 Task: Create a rule from the Recommended list, Task Added to this Project -> add SubTasks in the project AgileHero with SubTasks Gather and Analyse Requirements , Design and Implement Solution , System Test and UAT , Release to Production / Go Live
Action: Mouse moved to (62, 467)
Screenshot: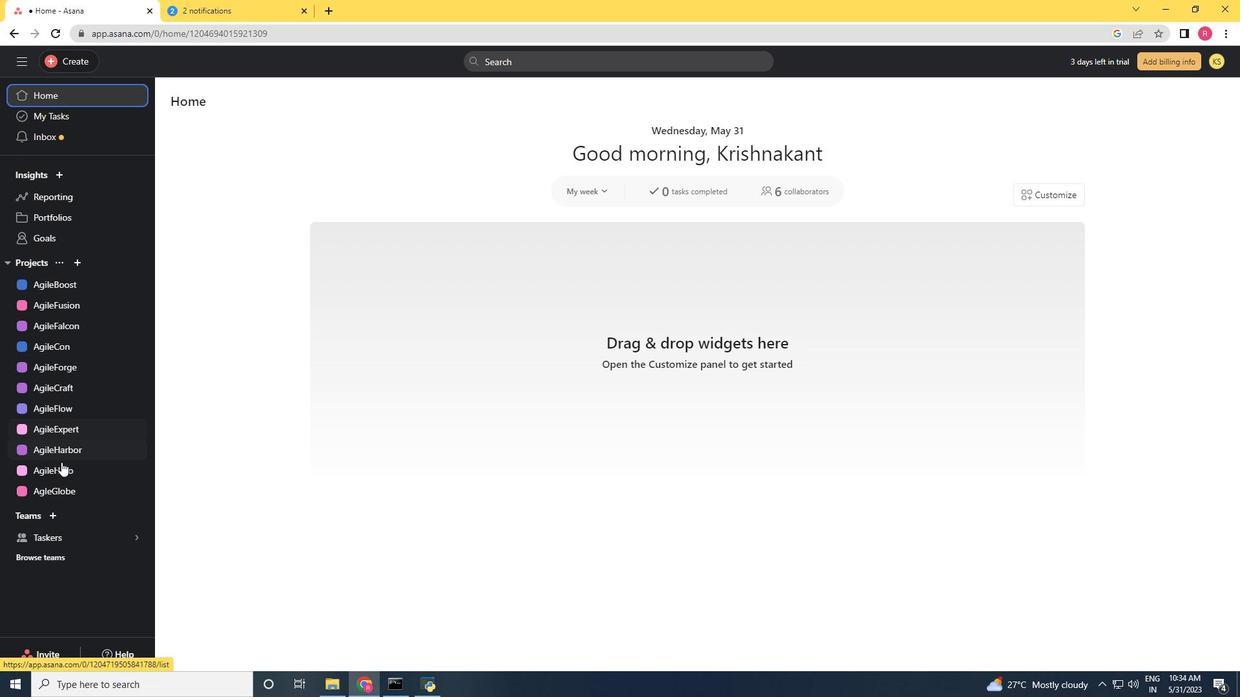 
Action: Mouse pressed left at (62, 467)
Screenshot: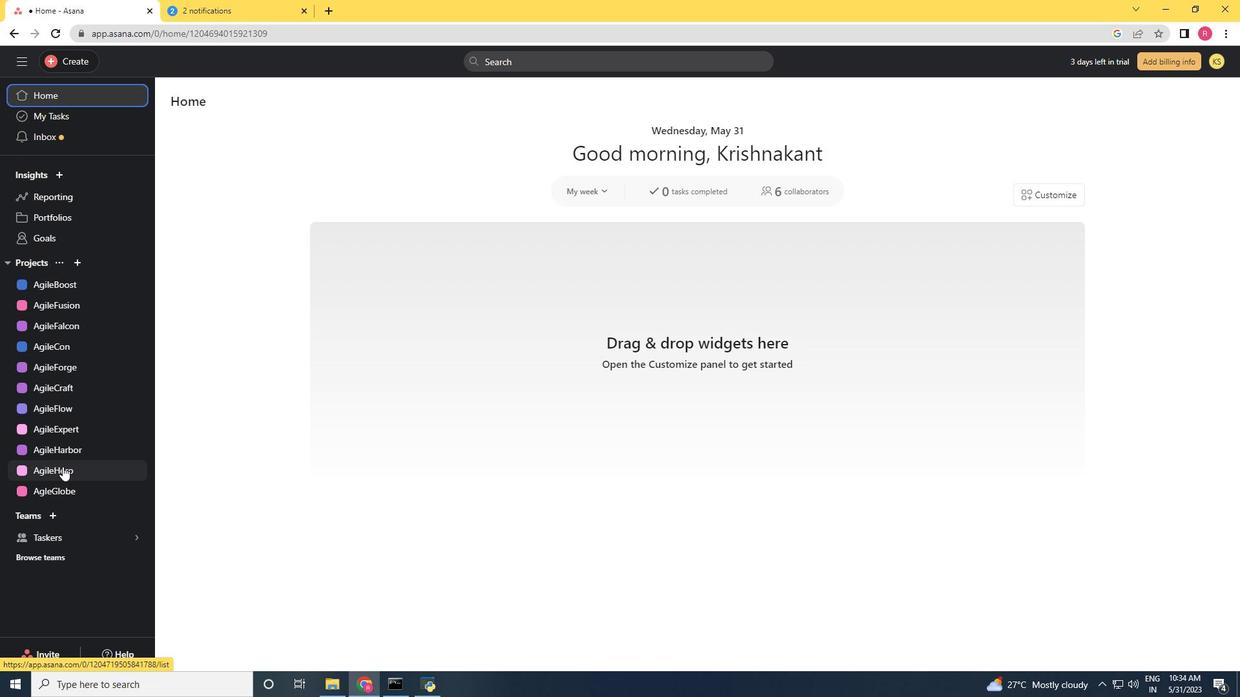 
Action: Mouse moved to (1201, 112)
Screenshot: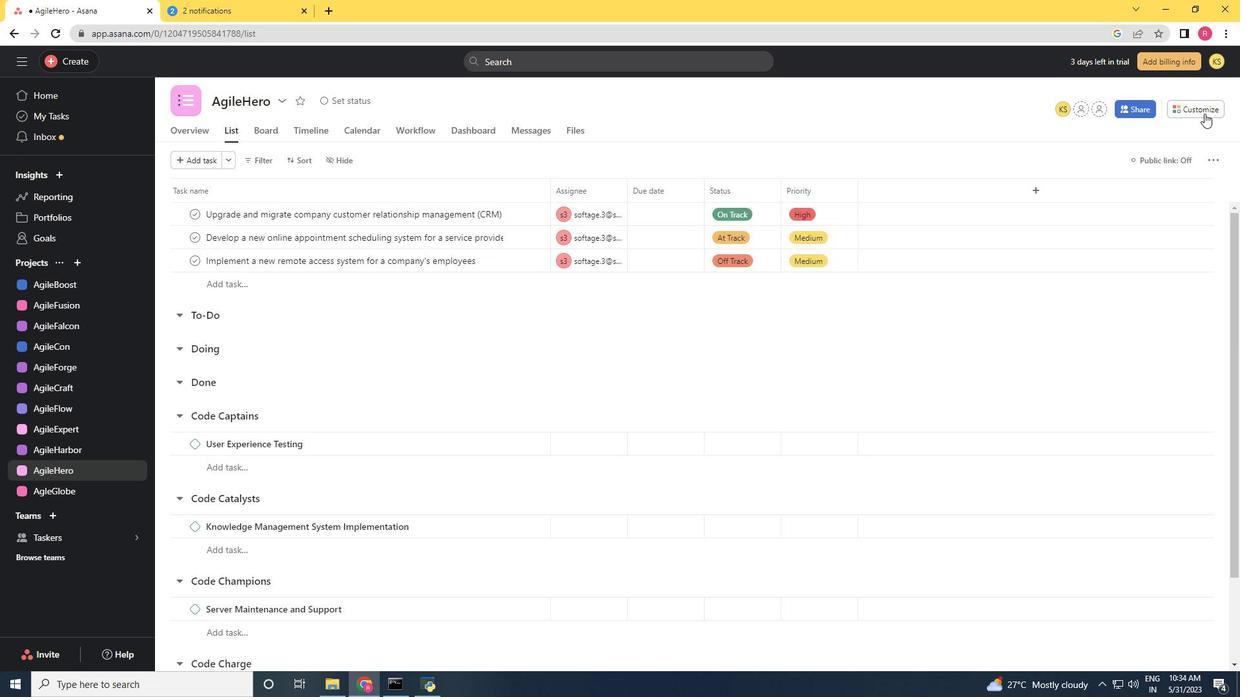 
Action: Mouse pressed left at (1201, 112)
Screenshot: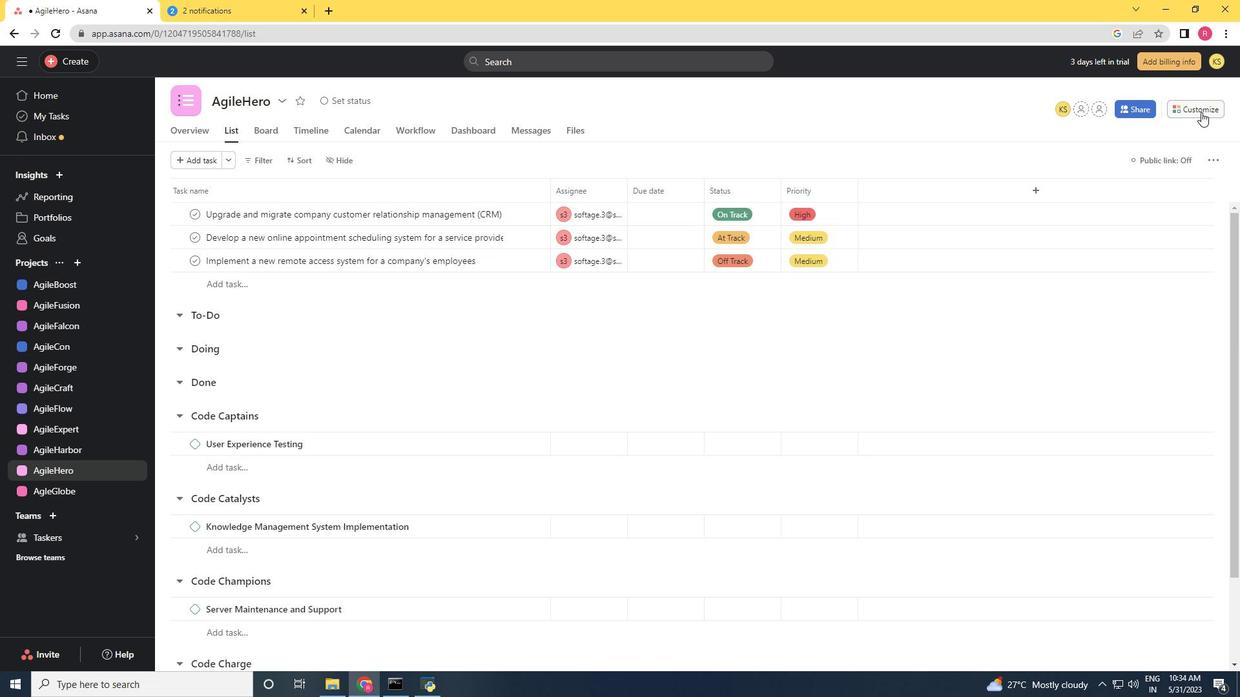 
Action: Mouse moved to (969, 282)
Screenshot: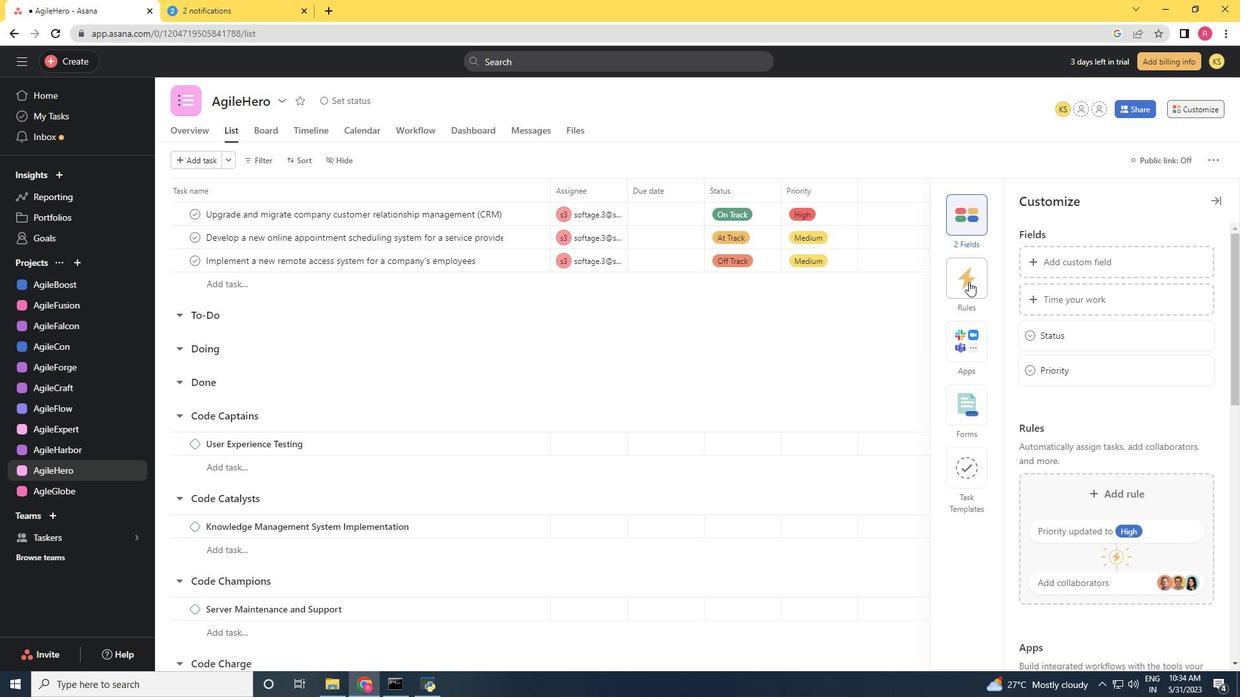 
Action: Mouse pressed left at (969, 282)
Screenshot: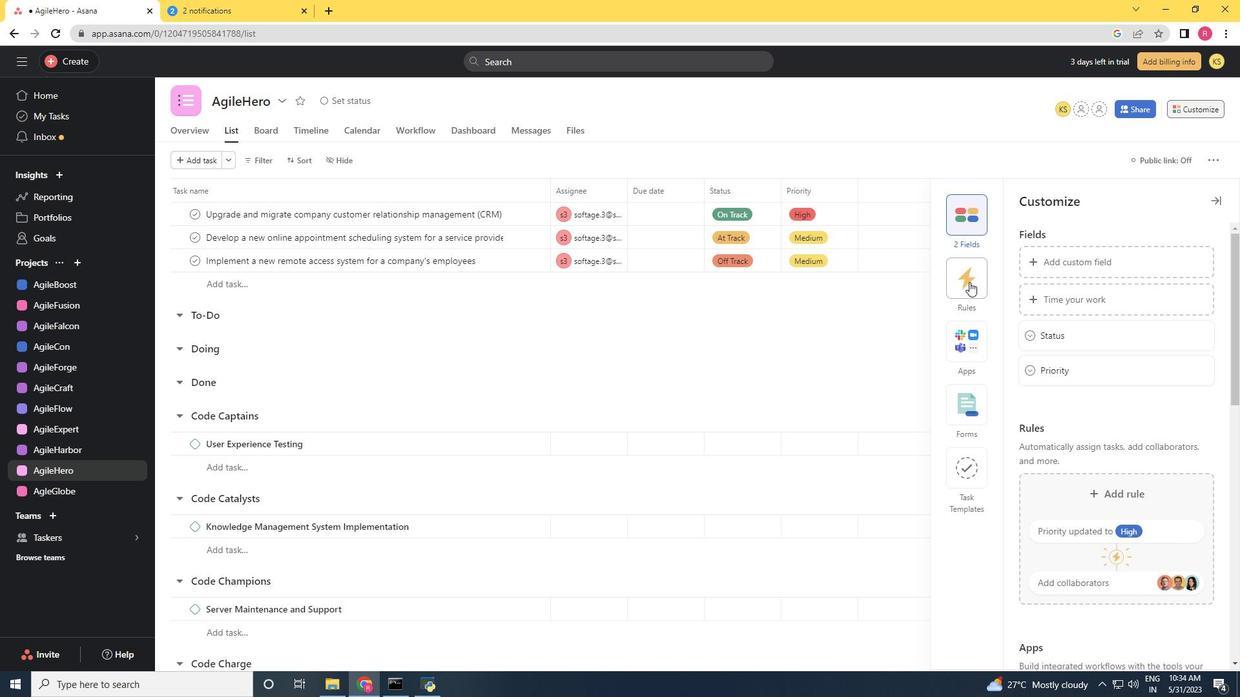 
Action: Mouse moved to (1115, 295)
Screenshot: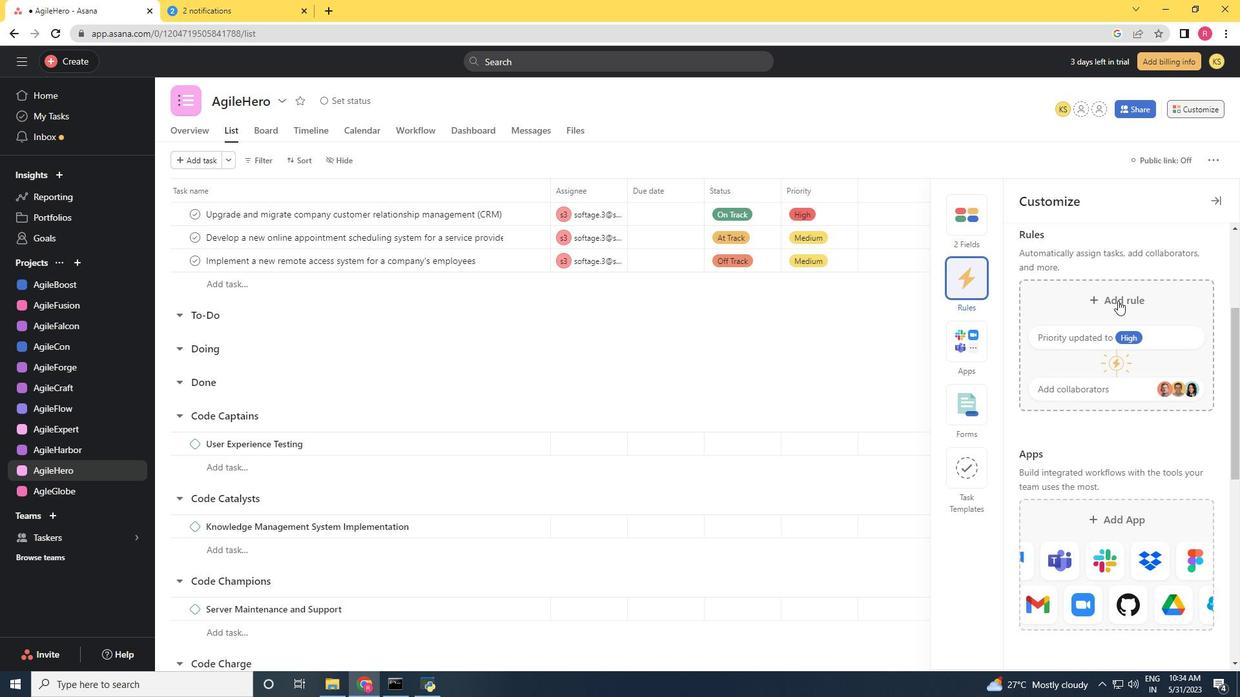 
Action: Mouse pressed left at (1115, 295)
Screenshot: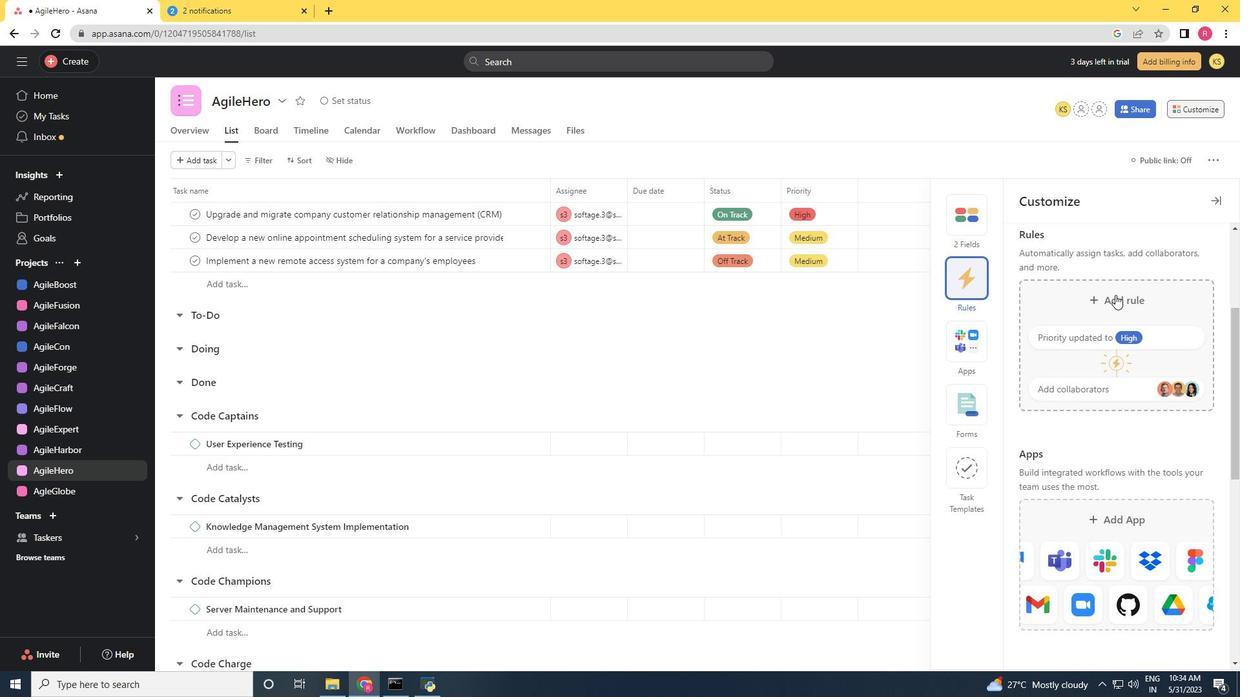 
Action: Mouse moved to (841, 215)
Screenshot: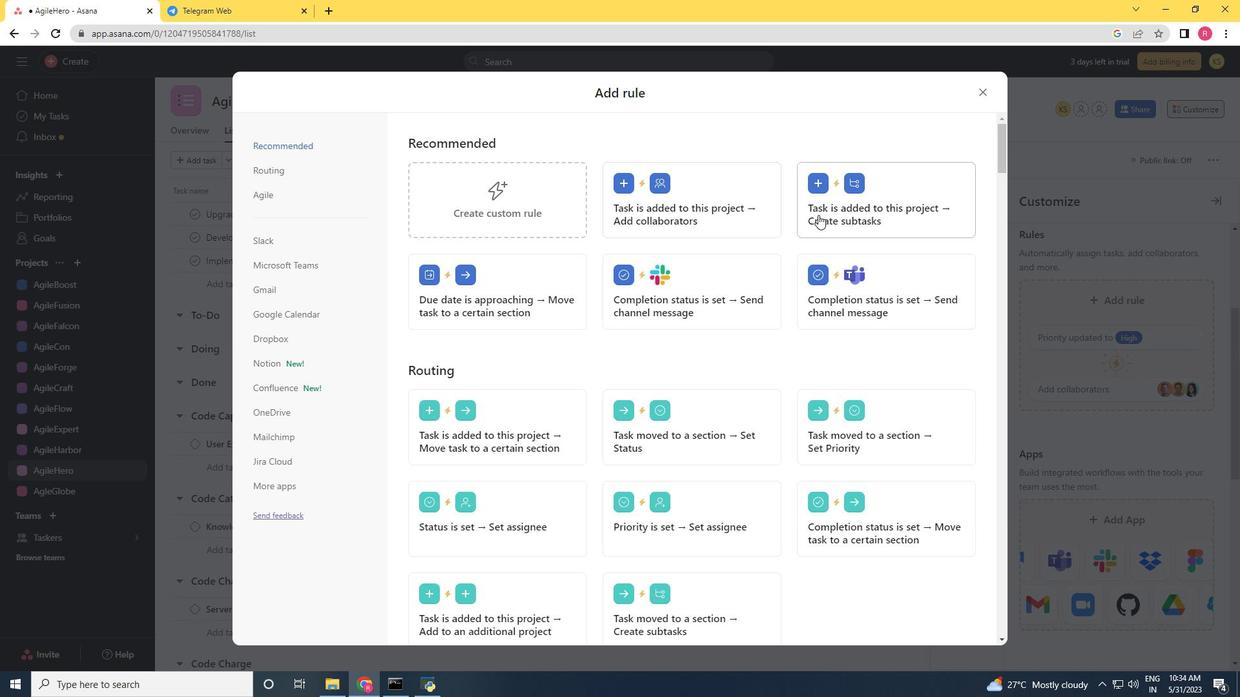 
Action: Mouse scrolled (841, 214) with delta (0, 0)
Screenshot: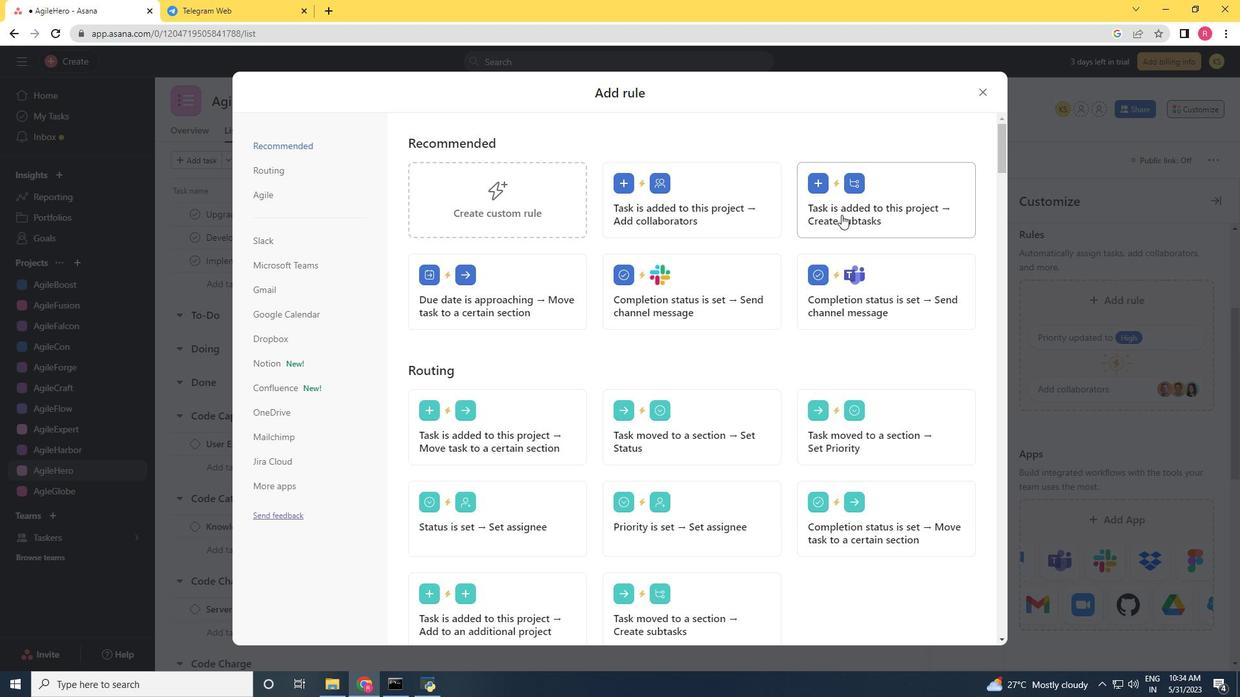 
Action: Mouse scrolled (841, 214) with delta (0, 0)
Screenshot: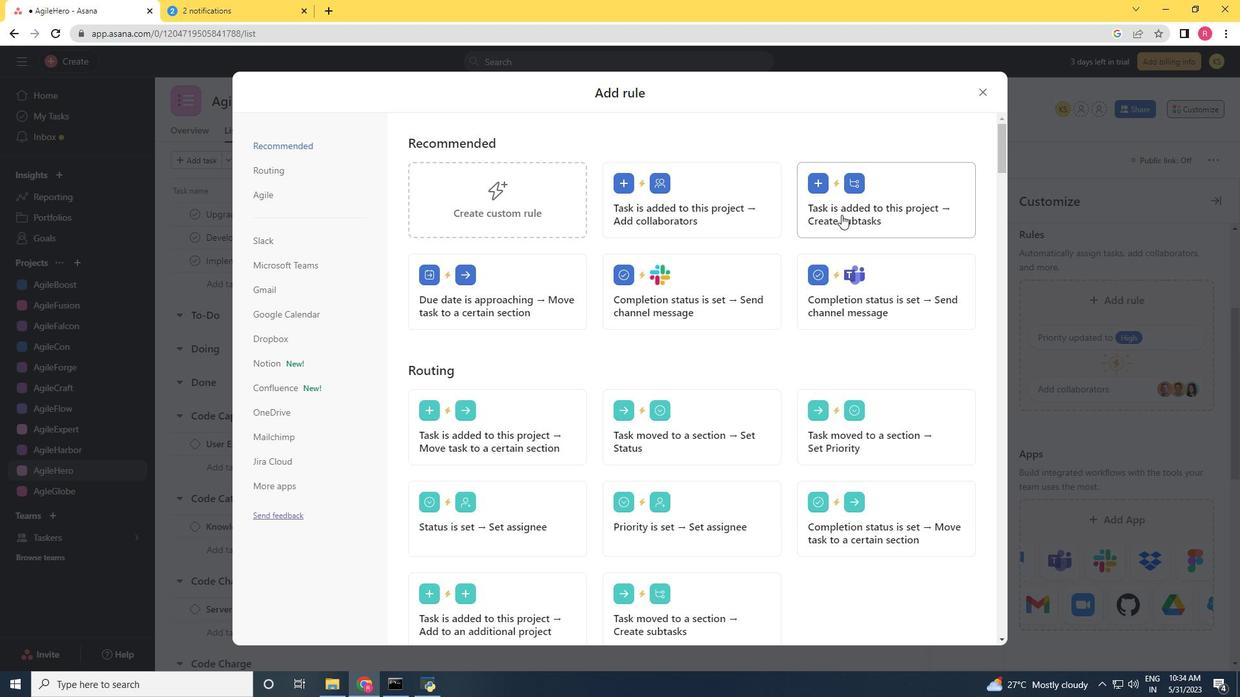 
Action: Mouse scrolled (841, 214) with delta (0, 0)
Screenshot: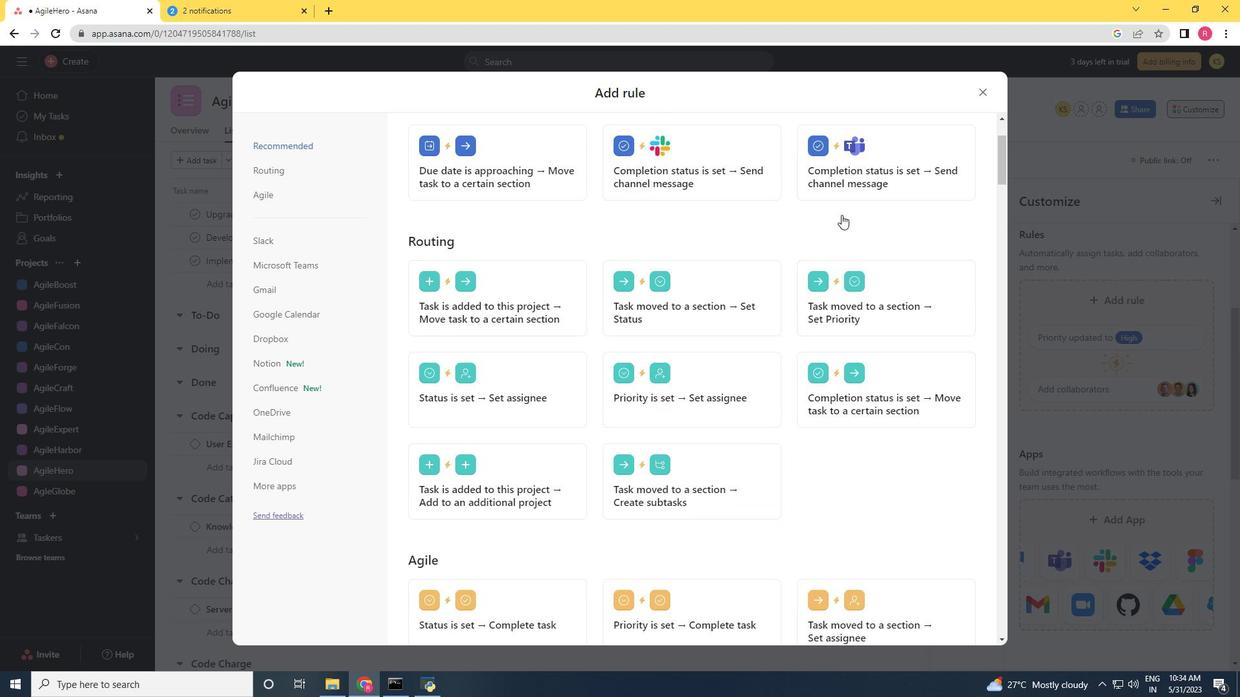 
Action: Mouse scrolled (841, 214) with delta (0, 0)
Screenshot: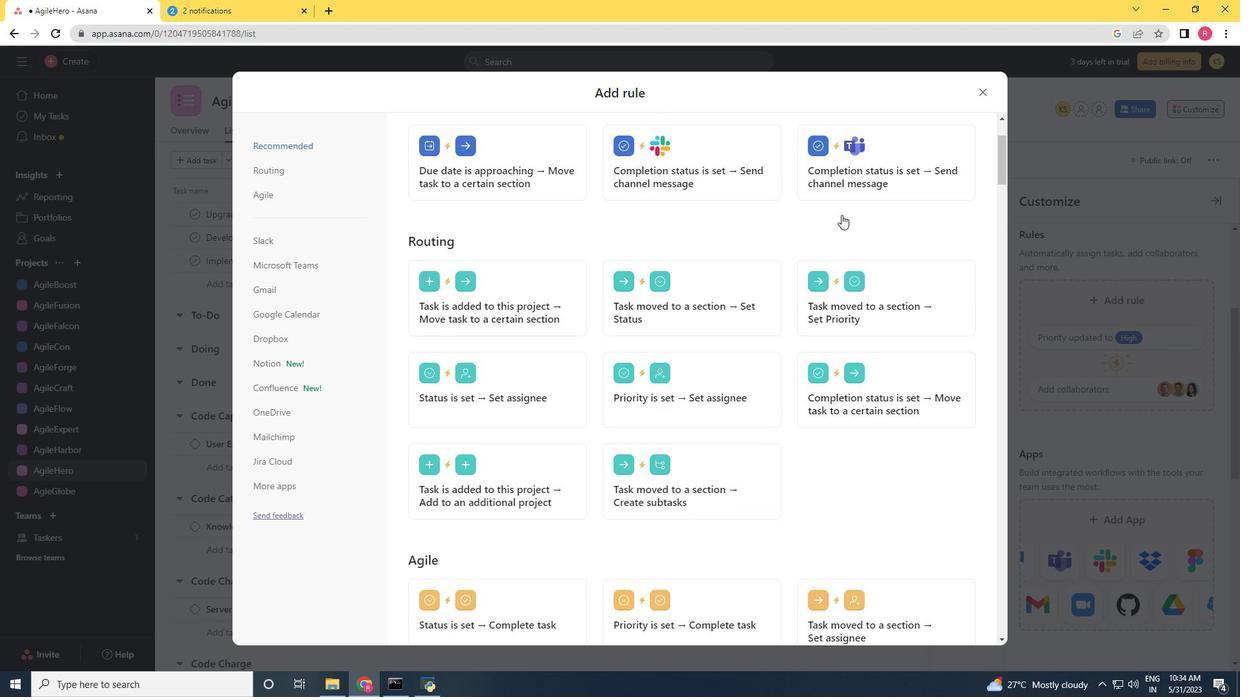 
Action: Mouse scrolled (841, 214) with delta (0, 0)
Screenshot: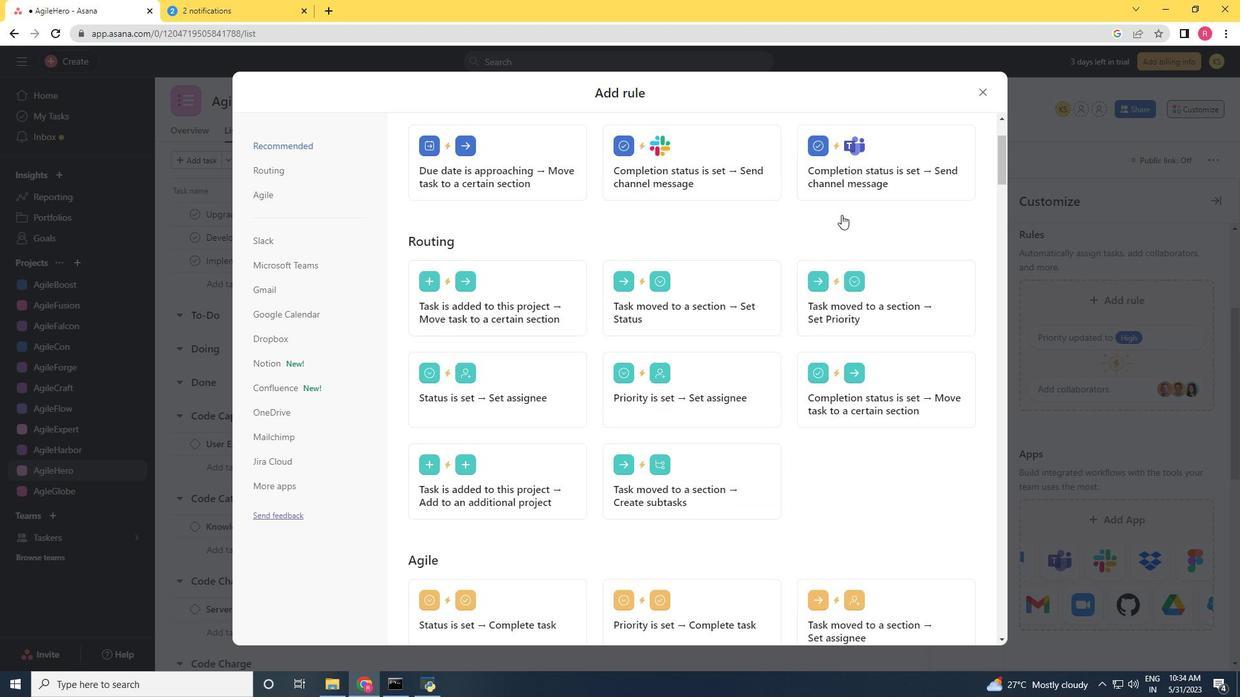 
Action: Mouse scrolled (841, 215) with delta (0, 0)
Screenshot: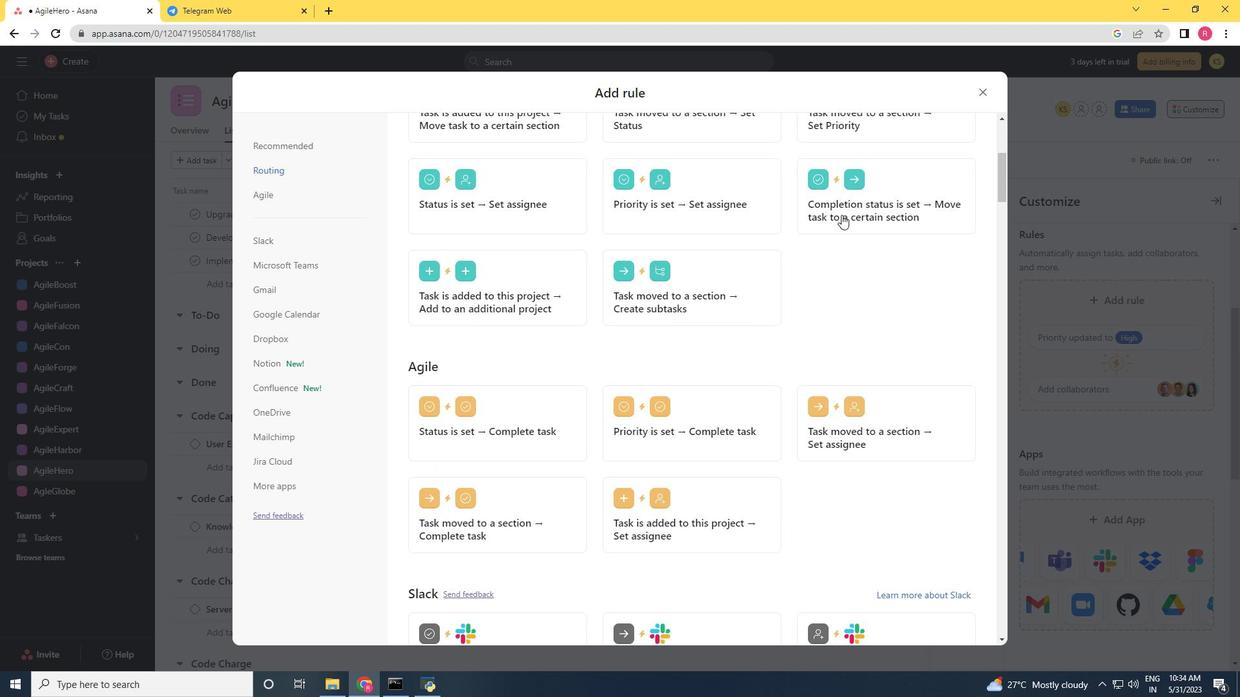 
Action: Mouse scrolled (841, 215) with delta (0, 0)
Screenshot: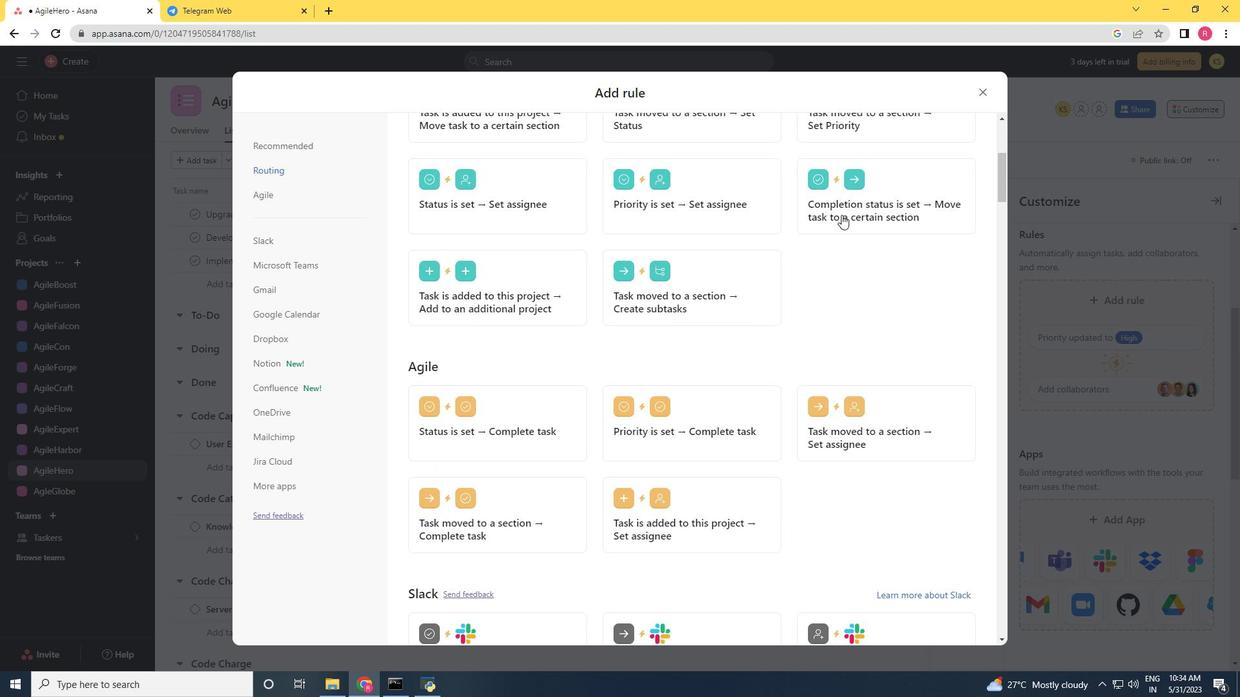 
Action: Mouse scrolled (841, 215) with delta (0, 0)
Screenshot: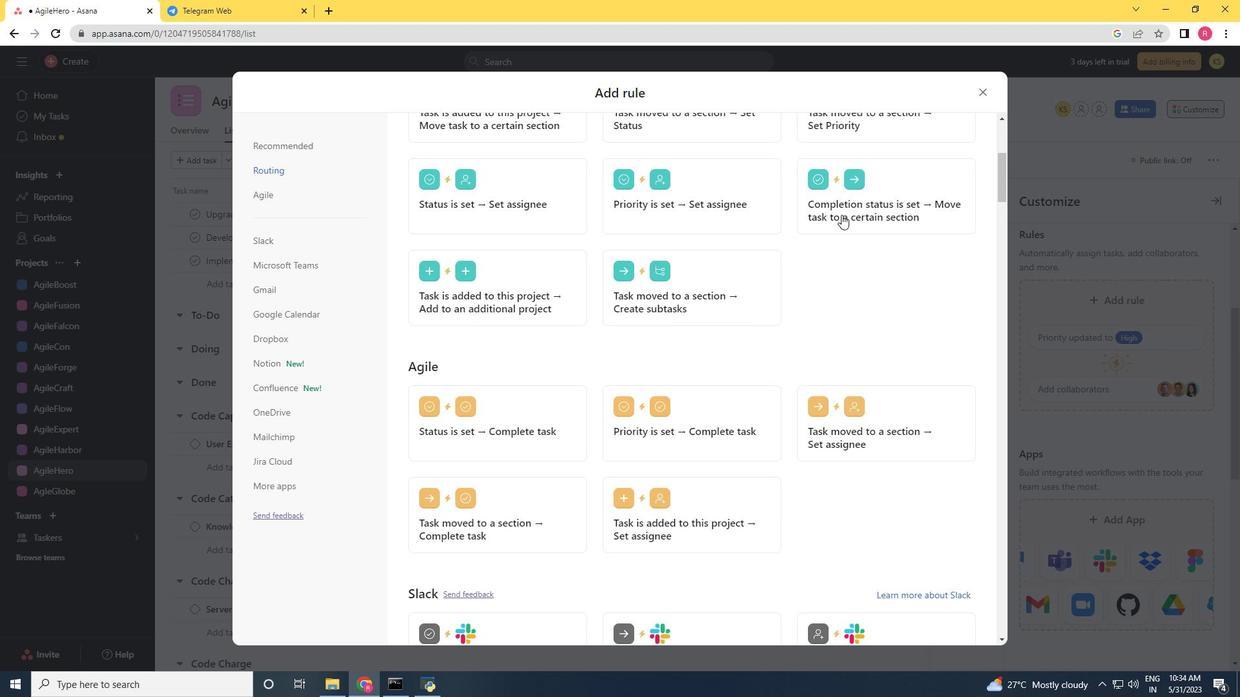 
Action: Mouse scrolled (841, 215) with delta (0, 0)
Screenshot: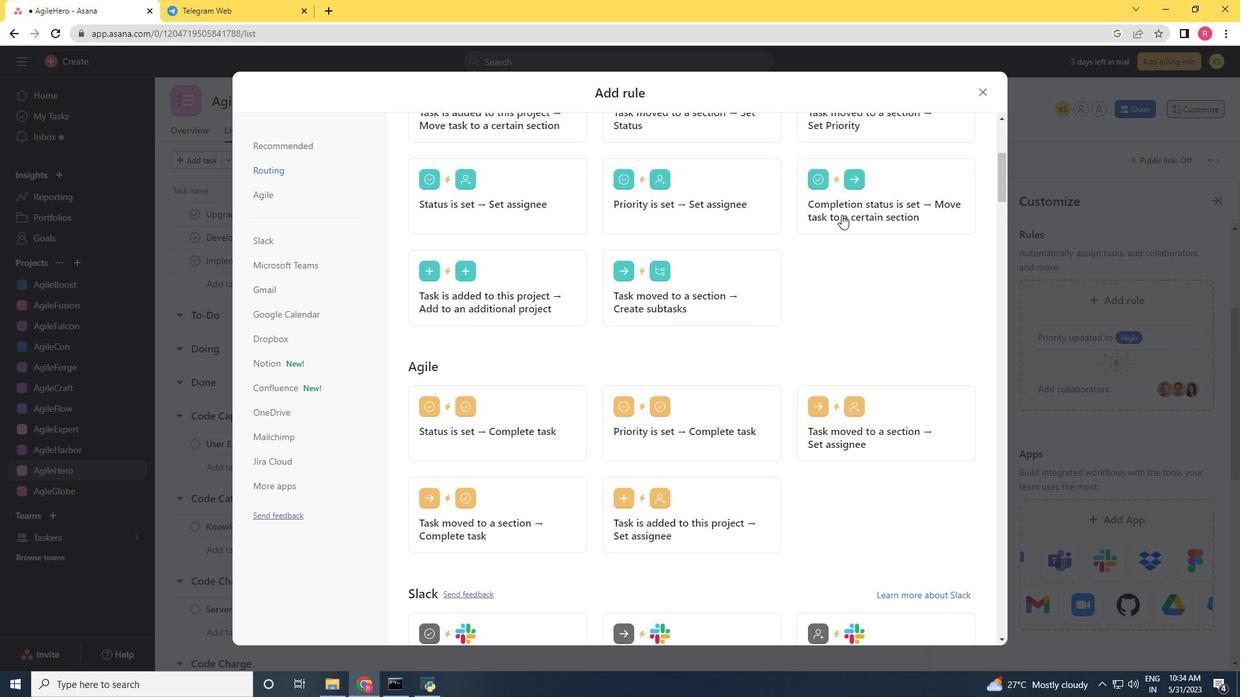 
Action: Mouse scrolled (841, 215) with delta (0, 0)
Screenshot: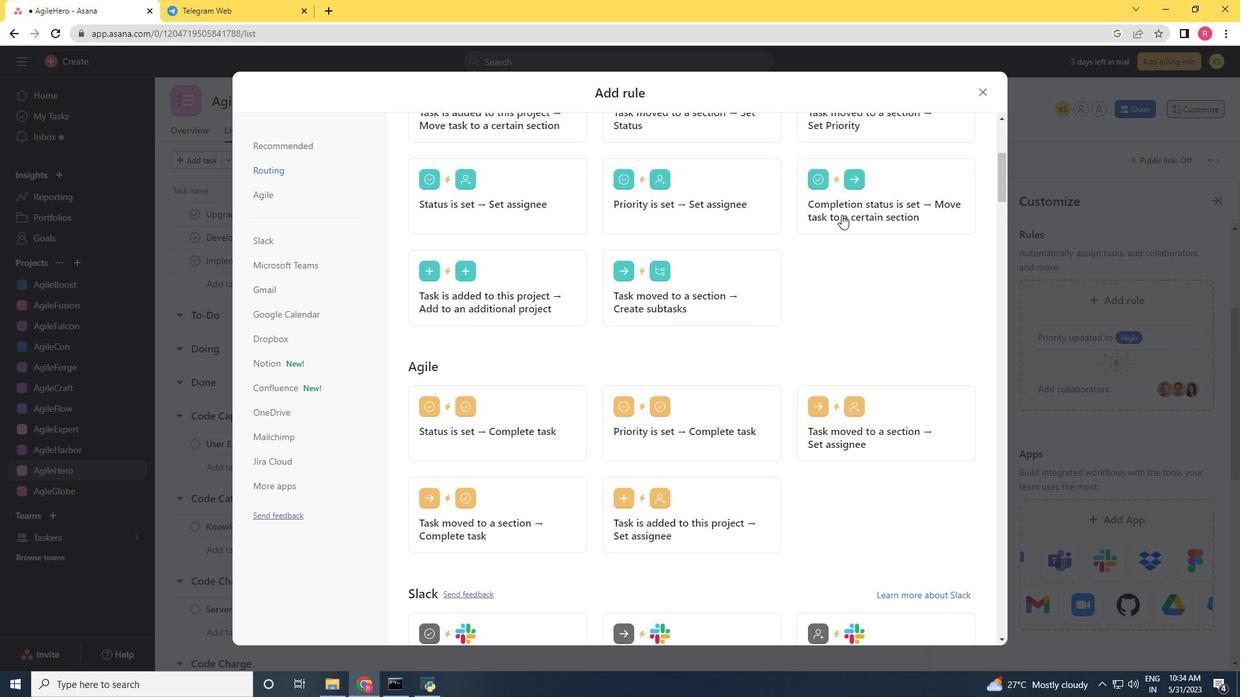 
Action: Mouse moved to (841, 214)
Screenshot: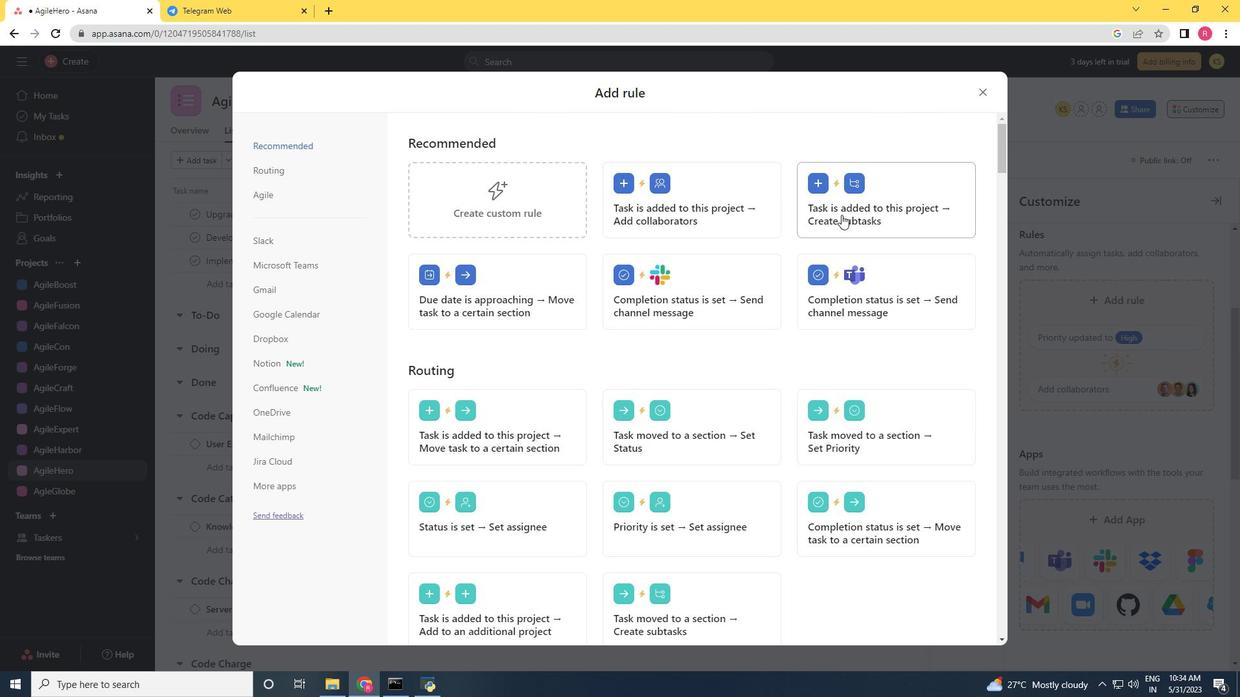 
Action: Mouse pressed left at (841, 214)
Screenshot: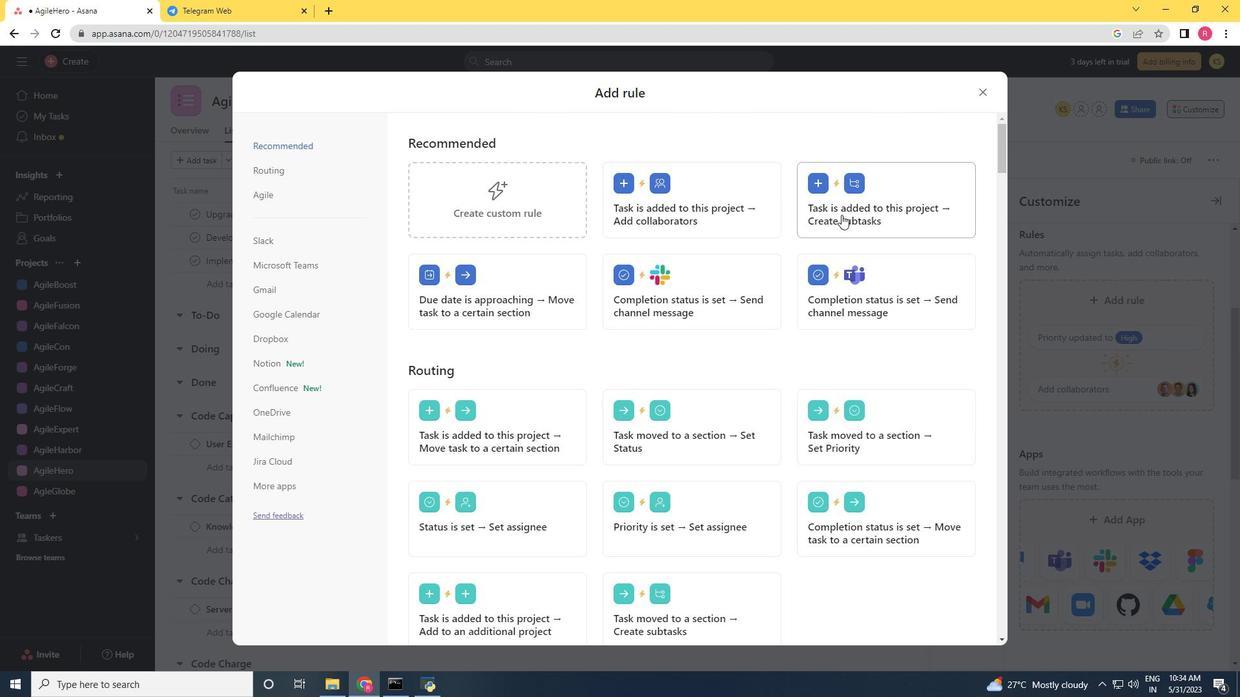 
Action: Key pressed <Key.shift>Gather<Key.space>and<Key.space><Key.shift>Analyse<Key.space><Key.shift>Requirements<Key.enter><Key.shift><Key.shift><Key.shift><Key.shift><Key.shift>Design<Key.space>and<Key.space><Key.shift><Key.shift><Key.shift><Key.shift><Key.shift><Key.shift><Key.shift><Key.shift><Key.shift>Implemt<Key.space>
Screenshot: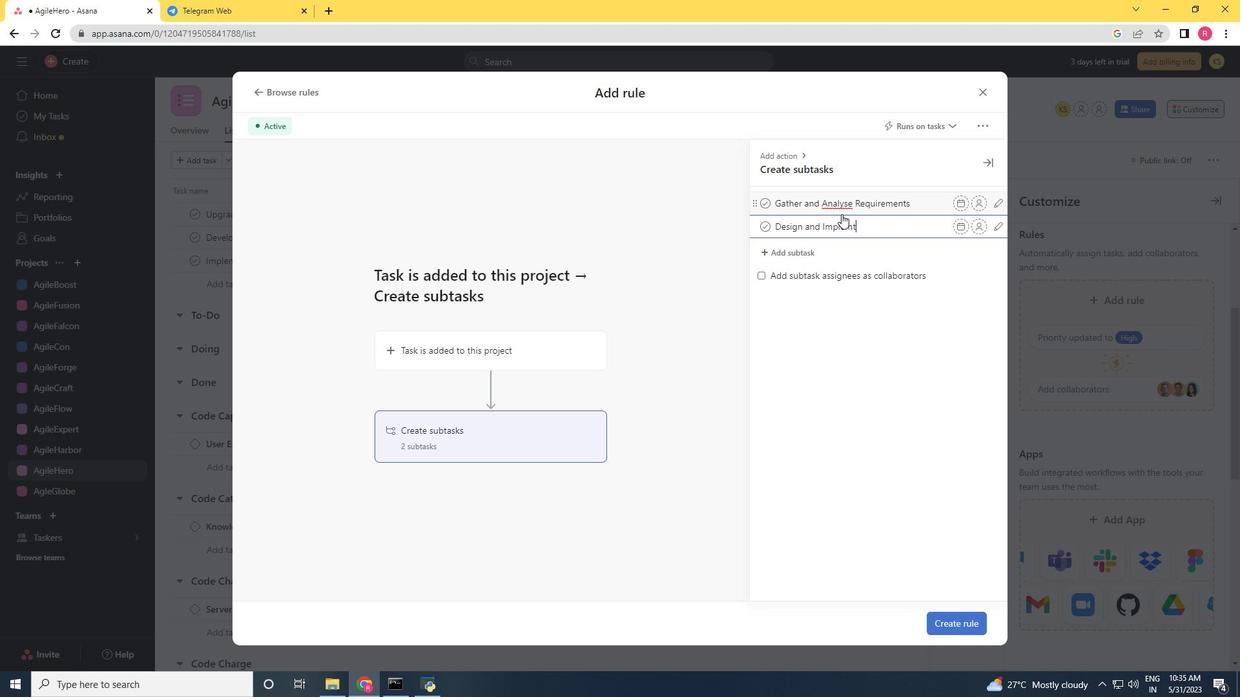 
Action: Mouse moved to (1027, 139)
Screenshot: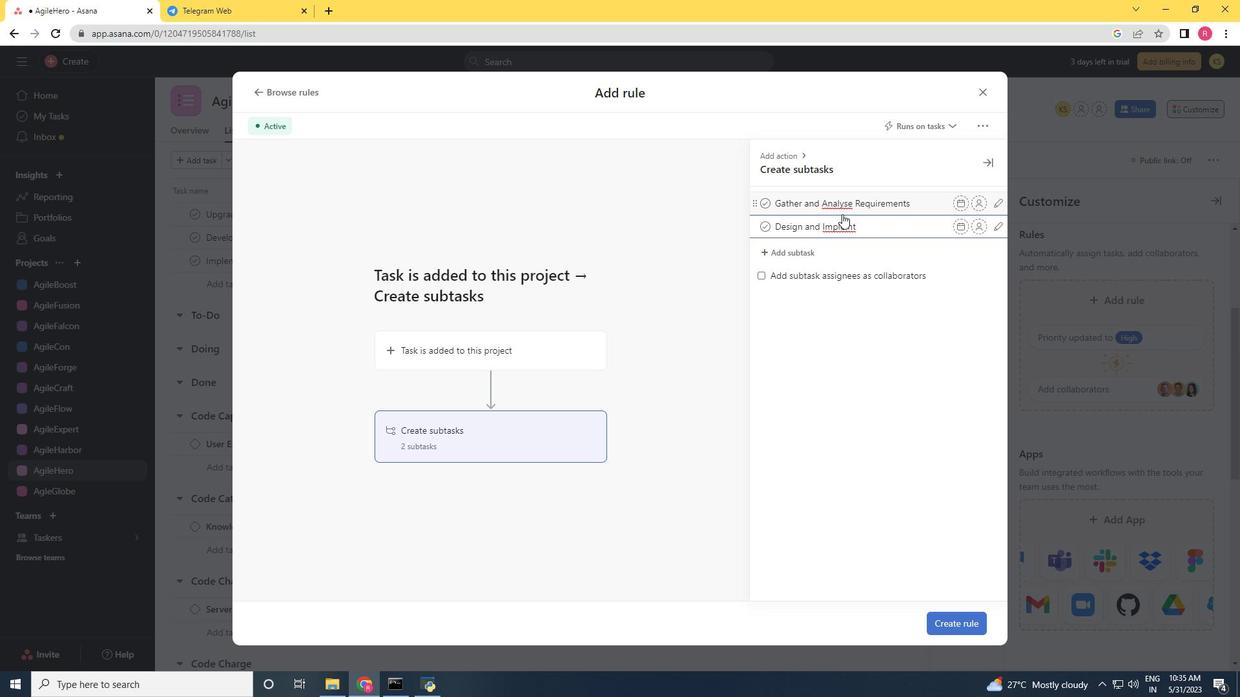 
Action: Key pressed <Key.backspace><Key.backspace><Key.backspace><Key.backspace>ements<Key.space><Key.shift>Solution<Key.space><Key.enter><Key.shift><Key.shift><Key.shift><Key.shift><Key.shift>System<Key.space><Key.shift>Test<Key.space>and<Key.space><Key.shift>UAT<Key.space><Key.enter><Key.shift><Key.shift>Rekease<Key.space><Key.backspace><Key.backspace><Key.backspace><Key.backspace><Key.backspace><Key.backspace>lease<Key.space>to<Key.space><Key.shift>Prodution<Key.space><Key.backspace><Key.backspace><Key.backspace><Key.backspace><Key.backspace>ction<Key.space>/<Key.space><Key.shift>Go<Key.space><Key.shift><Key.shift><Key.shift><Key.shift><Key.shift><Key.shift><Key.shift><Key.shift><Key.shift><Key.shift><Key.shift><Key.shift><Key.shift>Live
Screenshot: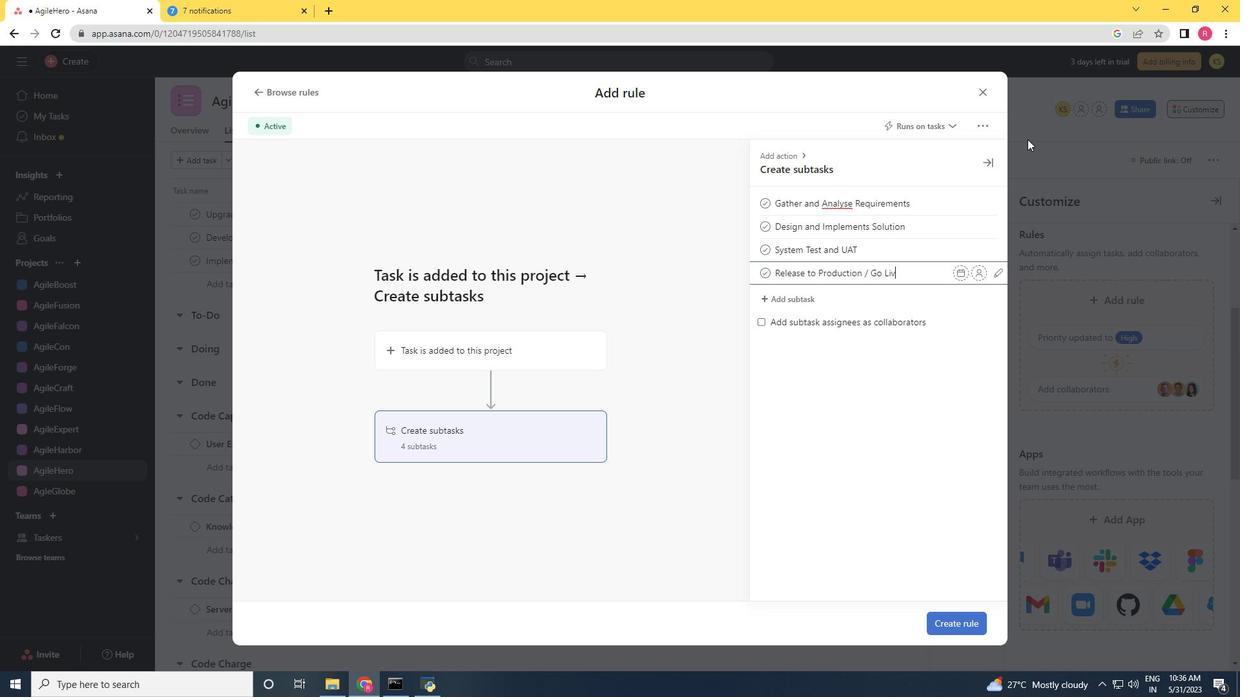 
Action: Mouse moved to (941, 624)
Screenshot: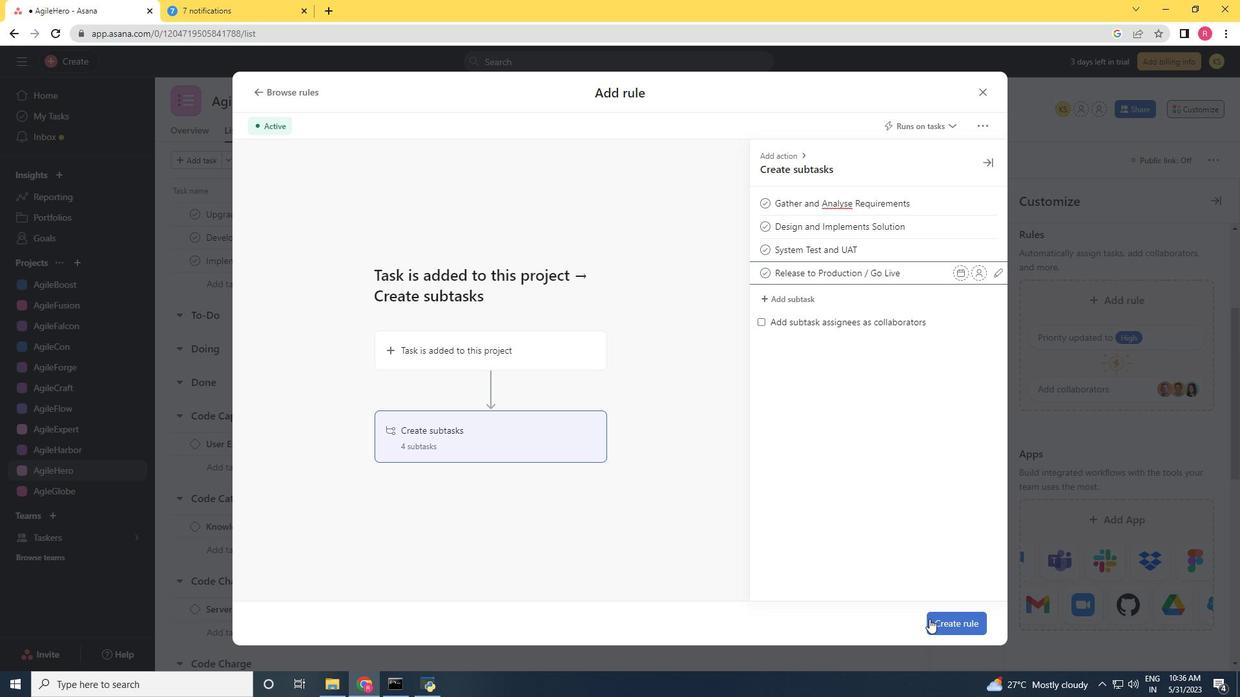 
Action: Mouse pressed left at (941, 624)
Screenshot: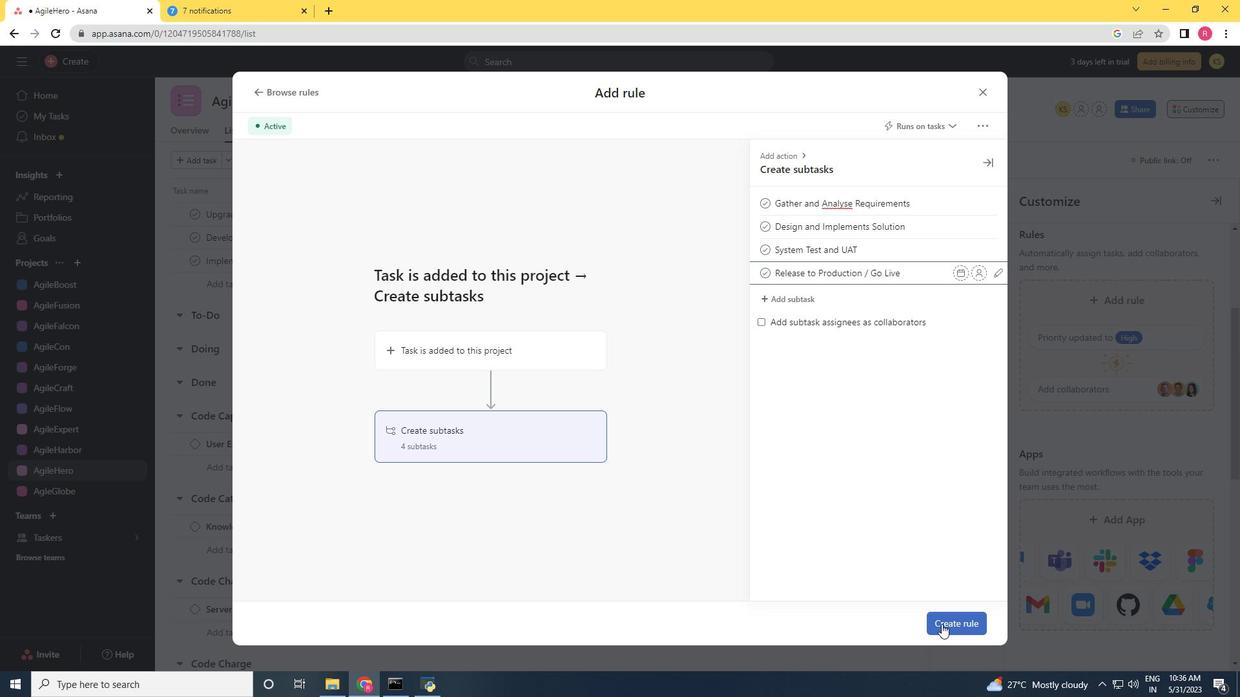 
